 Task: In the  document Ella.odtMake this file  'available offline' Add shortcut to Drive 'My Drive'Email the file to   softage.8@softage.net, with message attached Important: I've emailed you crucial details. Please make sure to go through it thoroughly. and file type: 'Plain Text'
Action: Mouse moved to (41, 90)
Screenshot: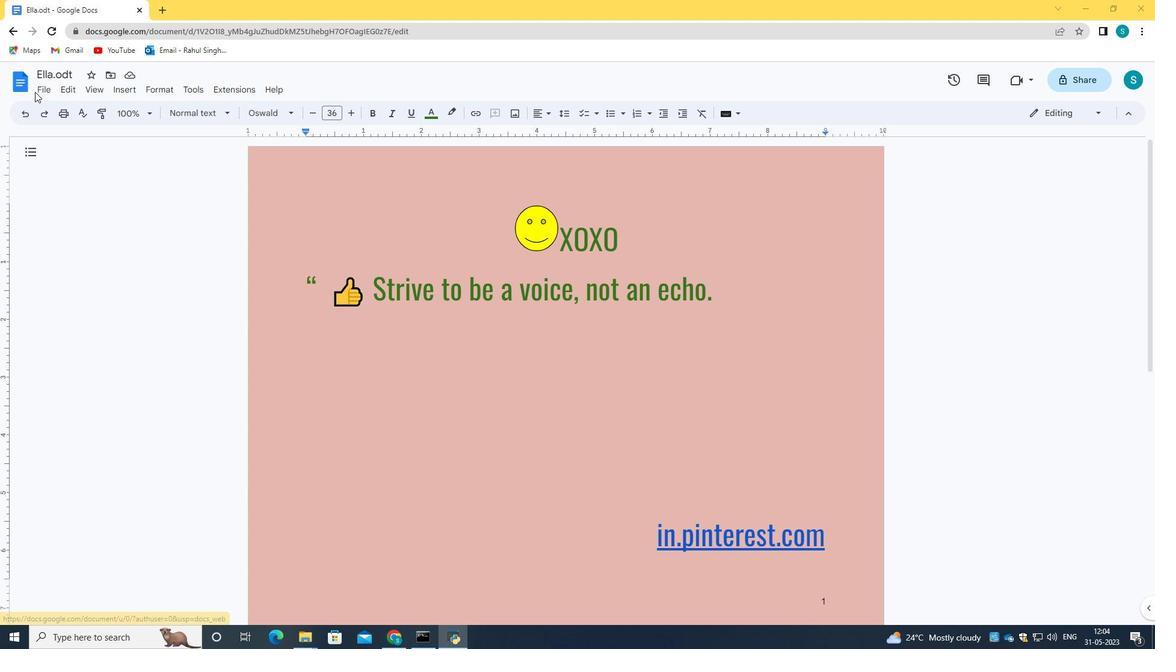 
Action: Mouse pressed left at (41, 90)
Screenshot: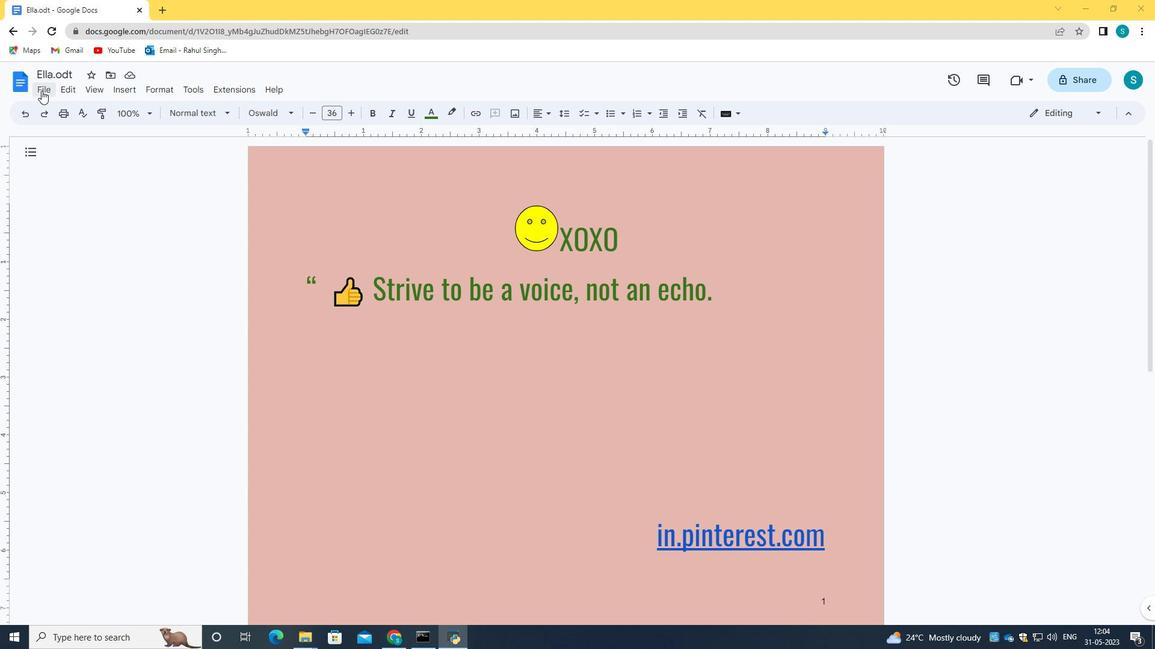 
Action: Mouse moved to (87, 352)
Screenshot: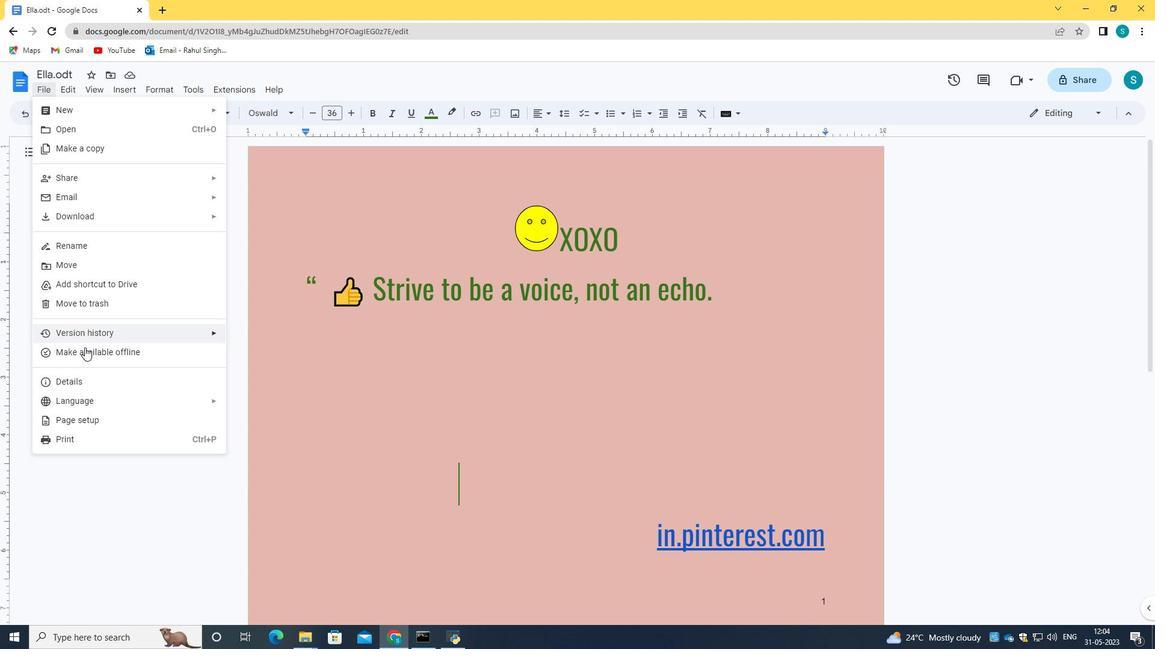 
Action: Mouse pressed left at (87, 352)
Screenshot: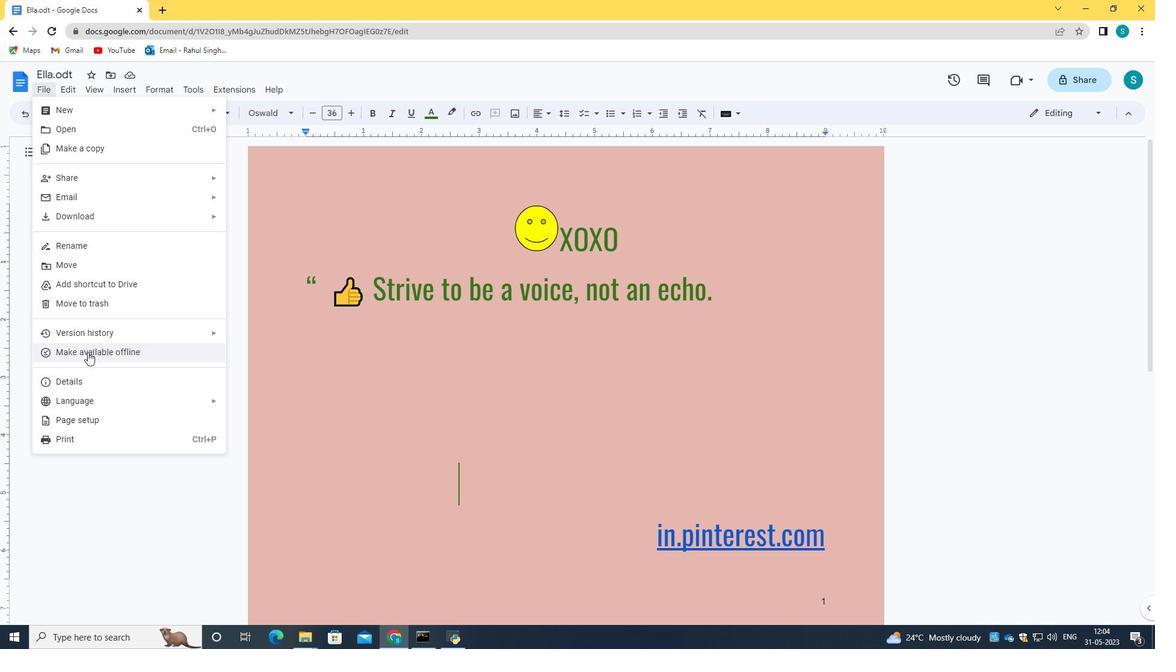 
Action: Mouse moved to (51, 92)
Screenshot: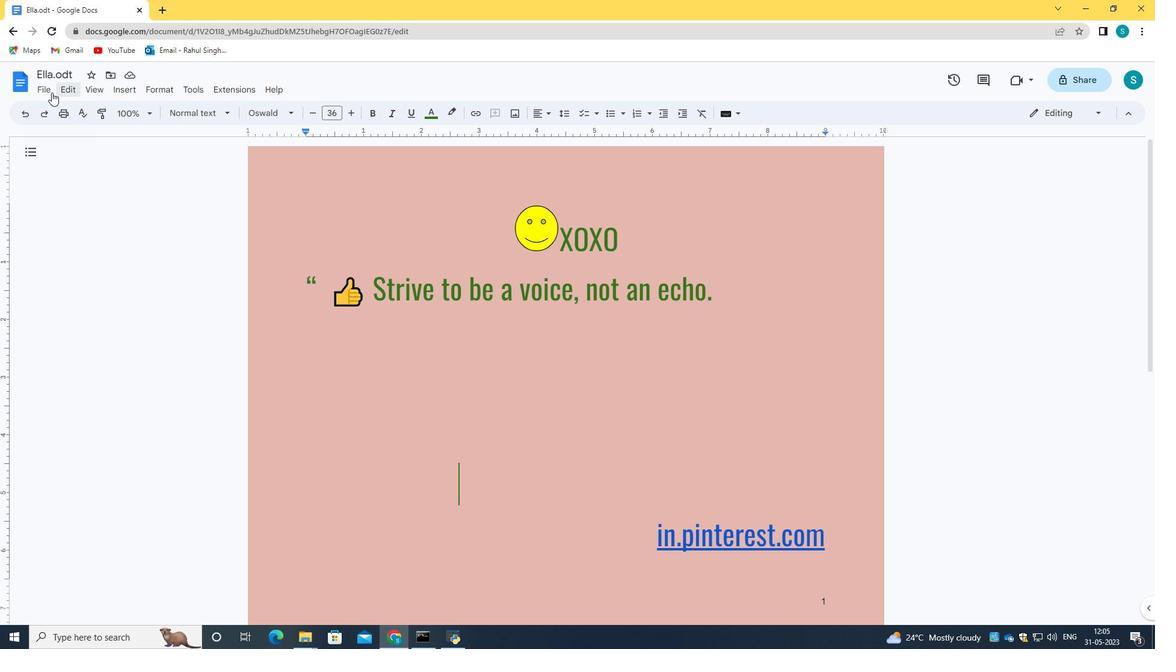 
Action: Mouse pressed left at (51, 92)
Screenshot: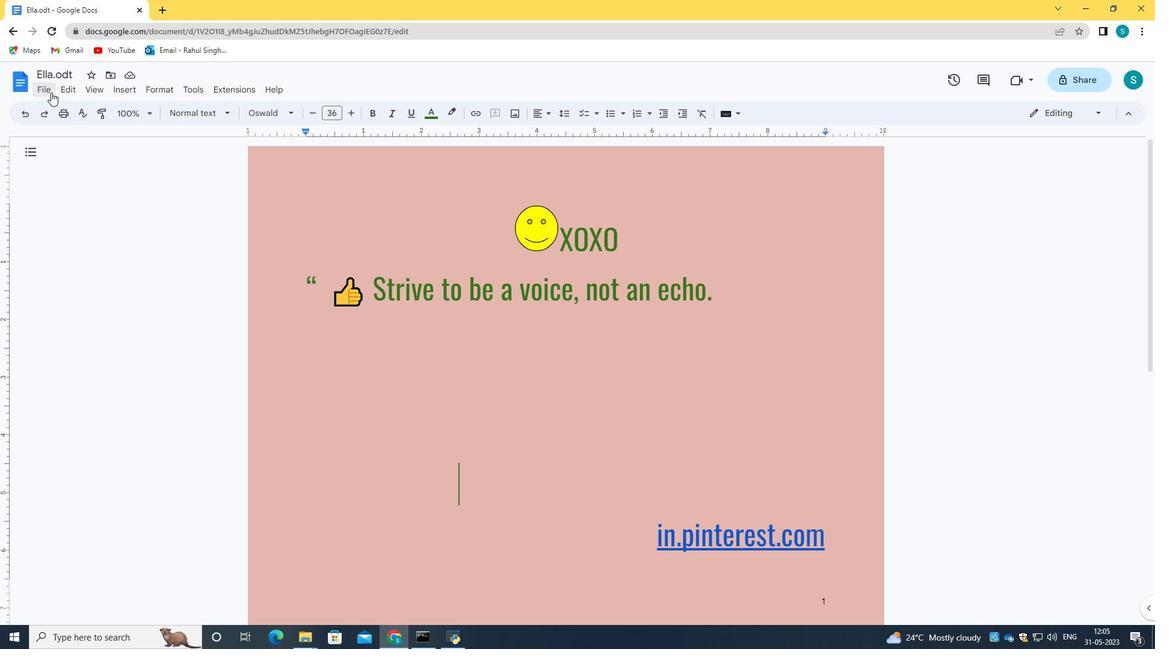
Action: Mouse moved to (129, 287)
Screenshot: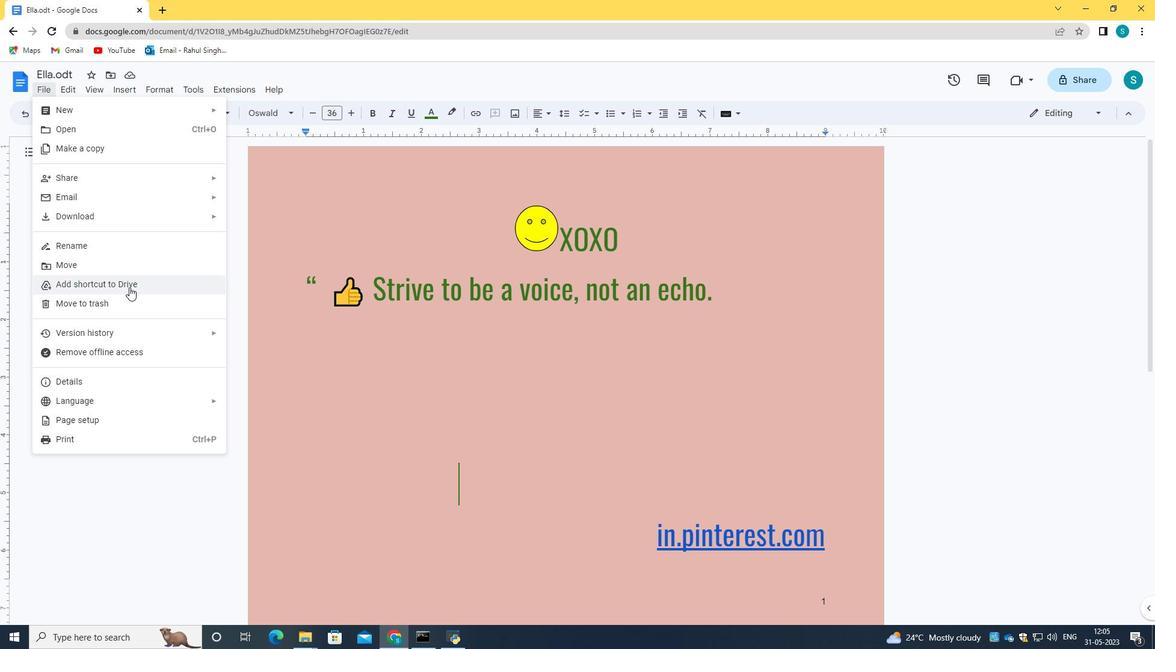 
Action: Mouse pressed left at (129, 287)
Screenshot: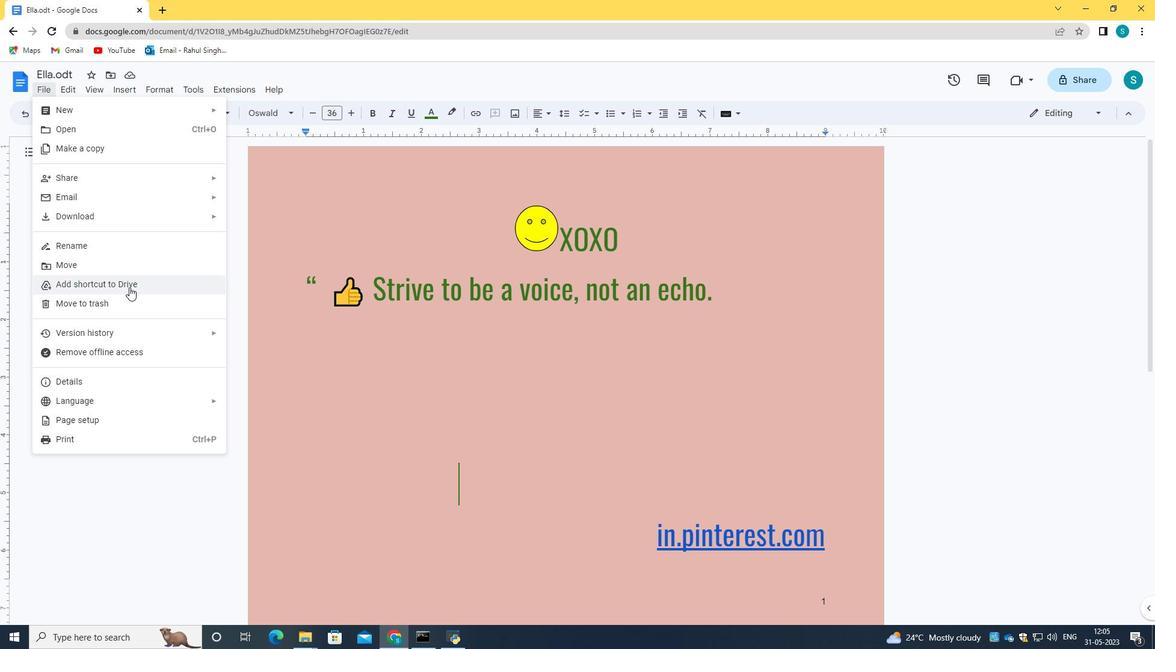
Action: Mouse moved to (264, 254)
Screenshot: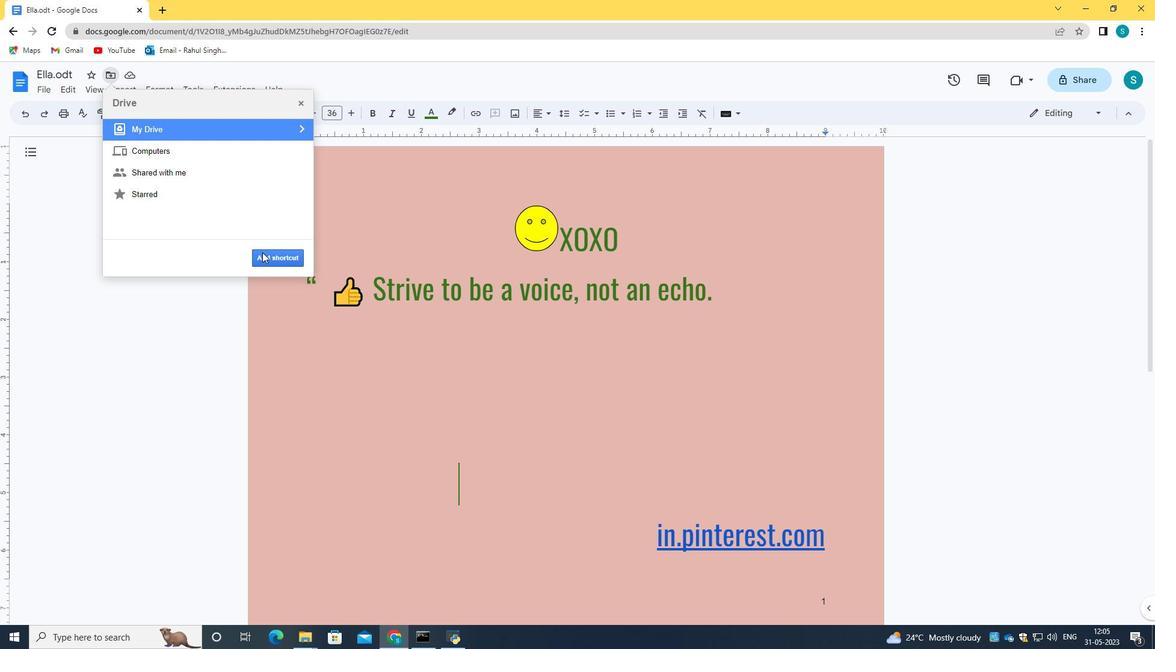 
Action: Mouse pressed left at (264, 254)
Screenshot: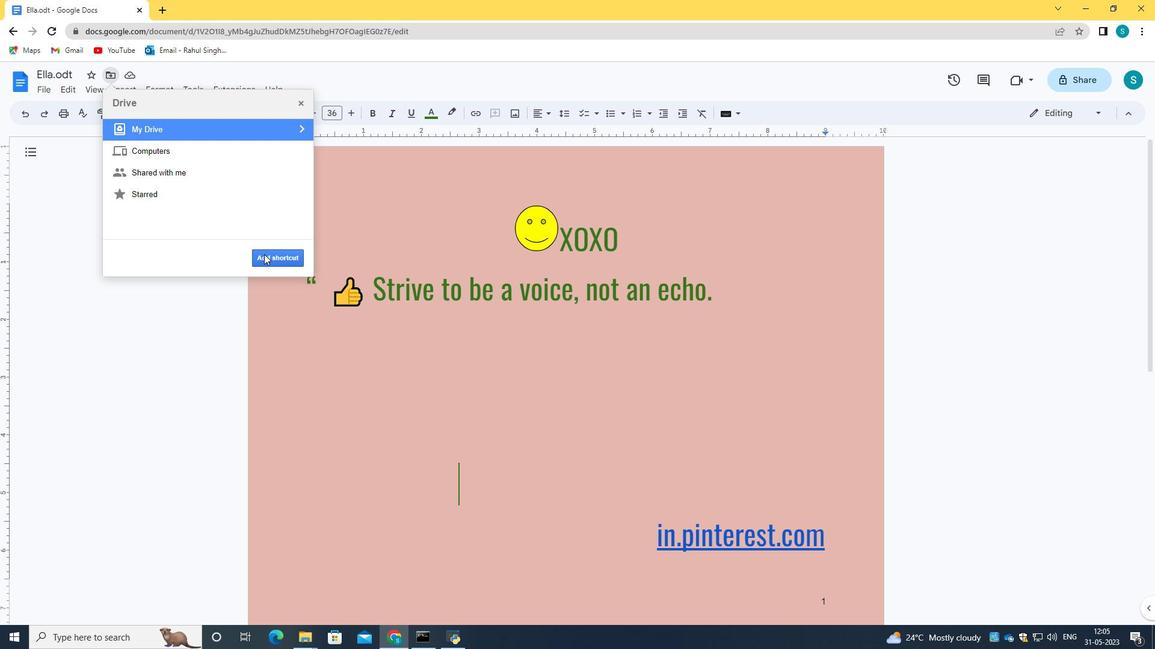 
Action: Mouse moved to (42, 90)
Screenshot: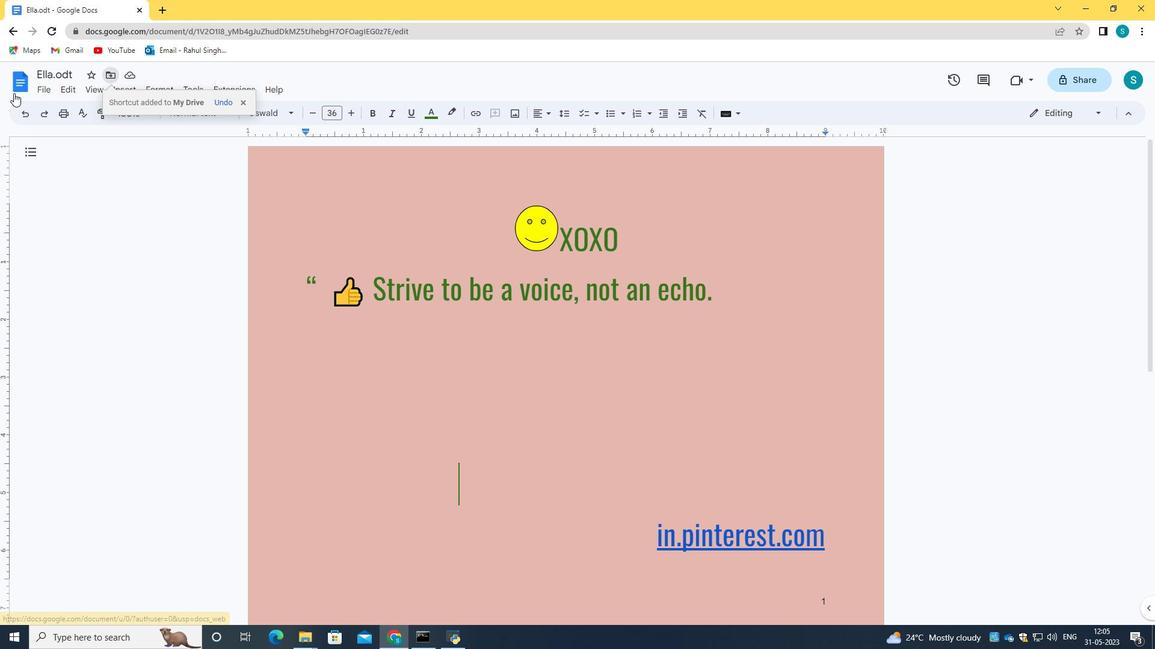 
Action: Mouse pressed left at (42, 90)
Screenshot: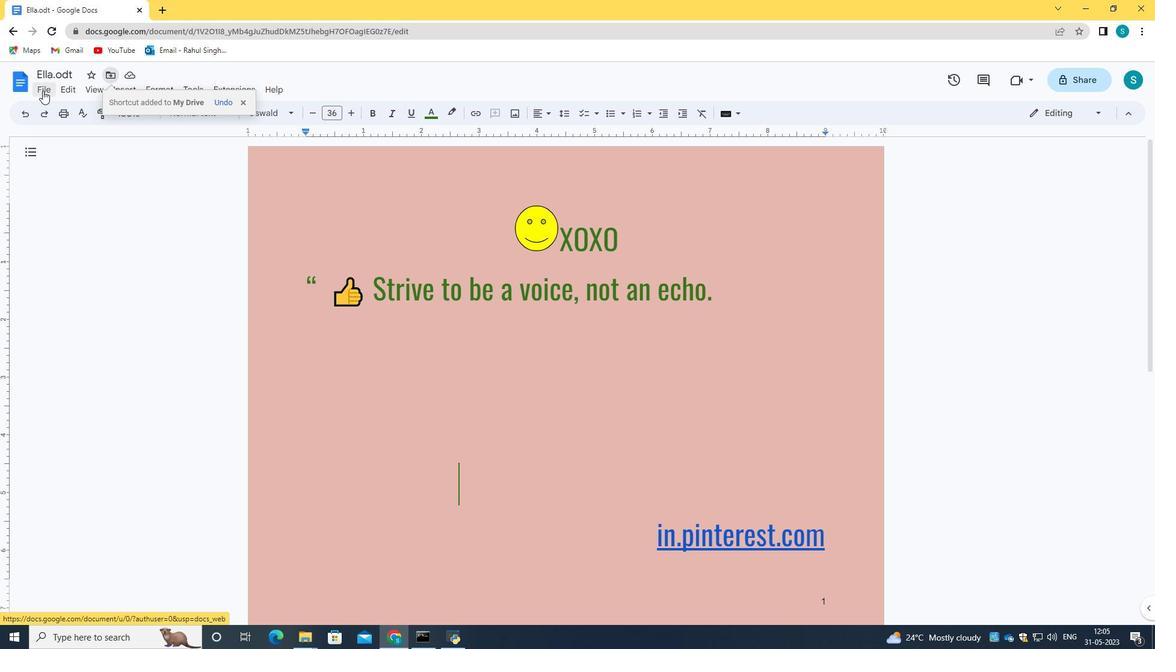 
Action: Mouse moved to (78, 200)
Screenshot: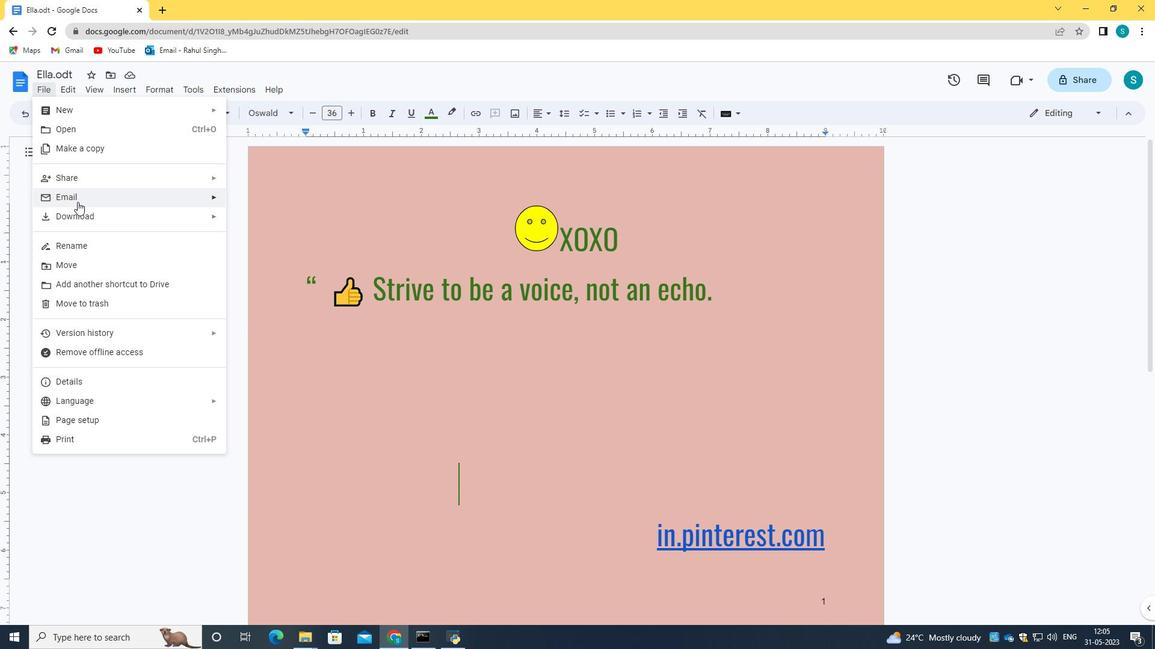 
Action: Mouse pressed left at (78, 200)
Screenshot: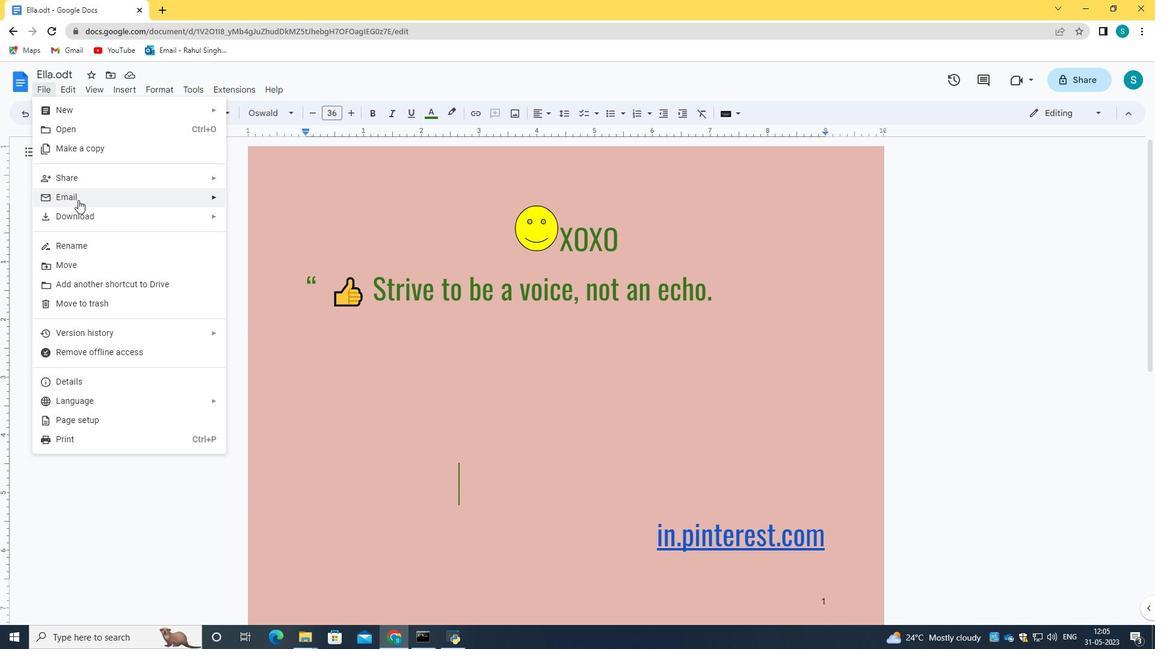 
Action: Mouse moved to (276, 198)
Screenshot: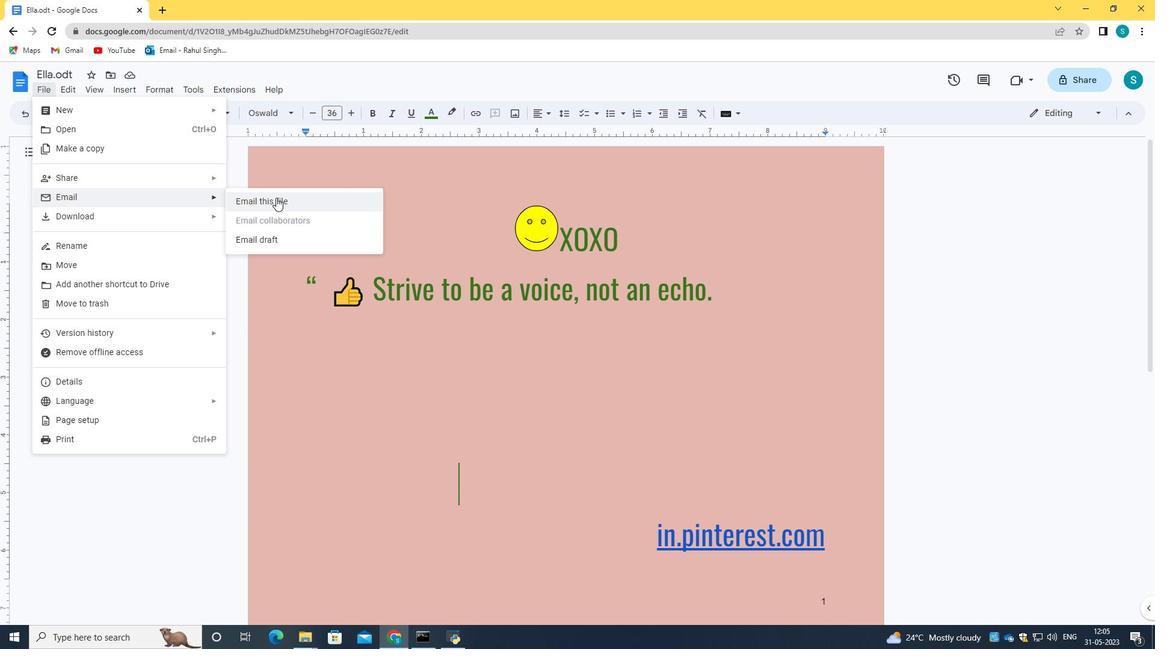 
Action: Mouse pressed left at (276, 198)
Screenshot: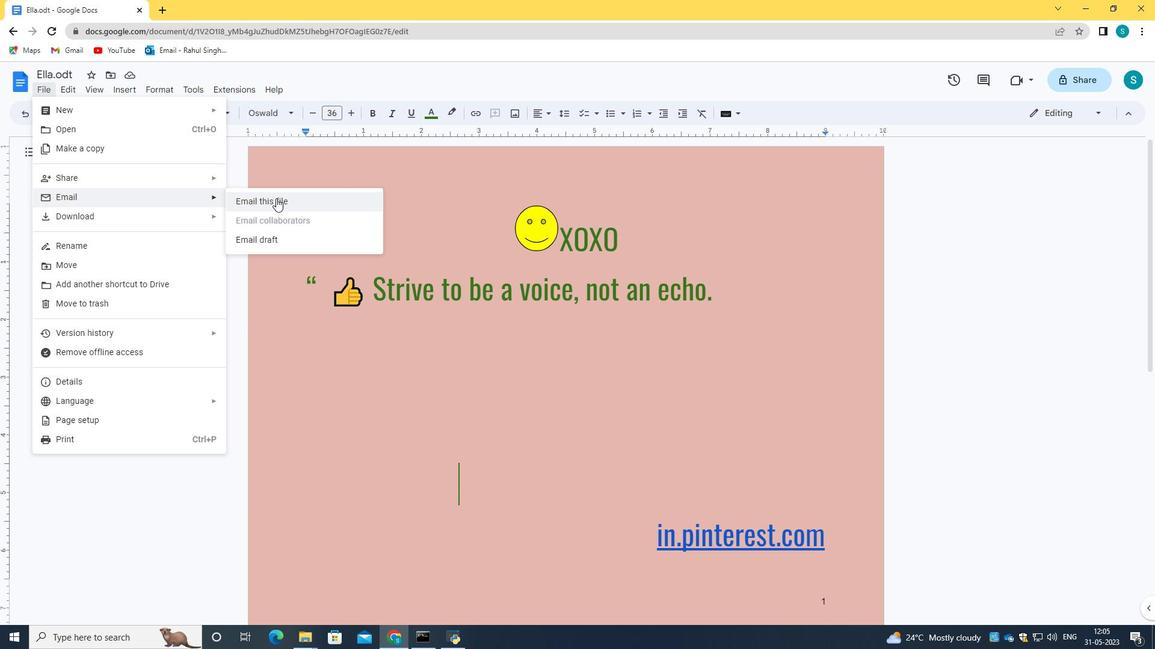 
Action: Mouse moved to (471, 278)
Screenshot: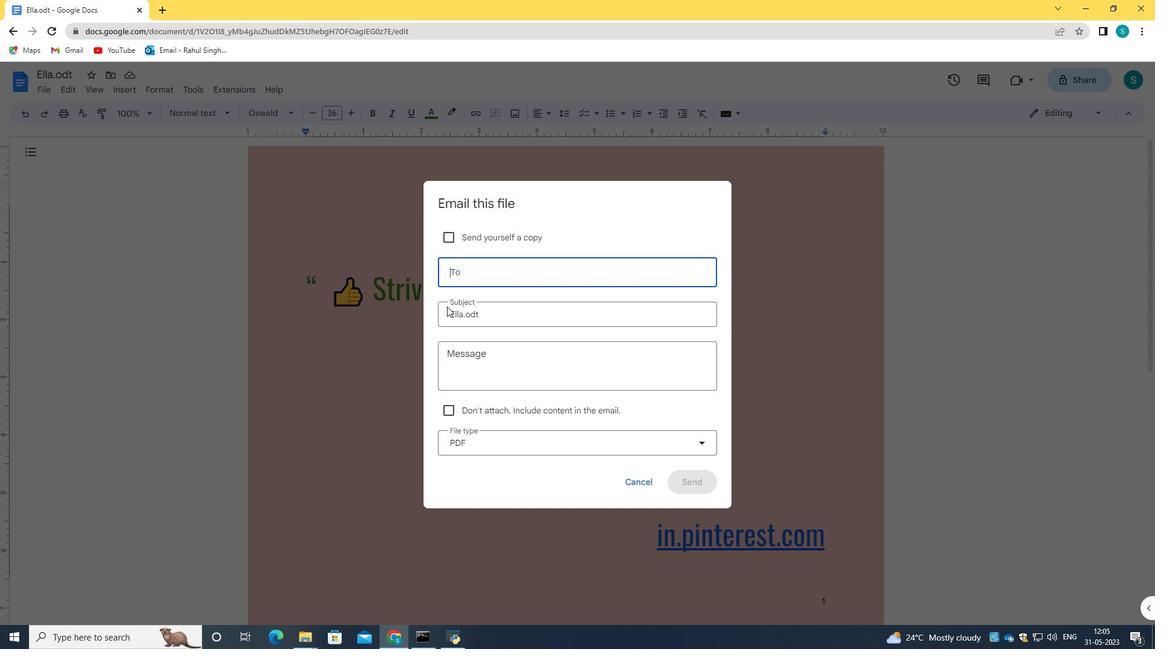 
Action: Key pressed softage.8<Key.shift>@softage.net
Screenshot: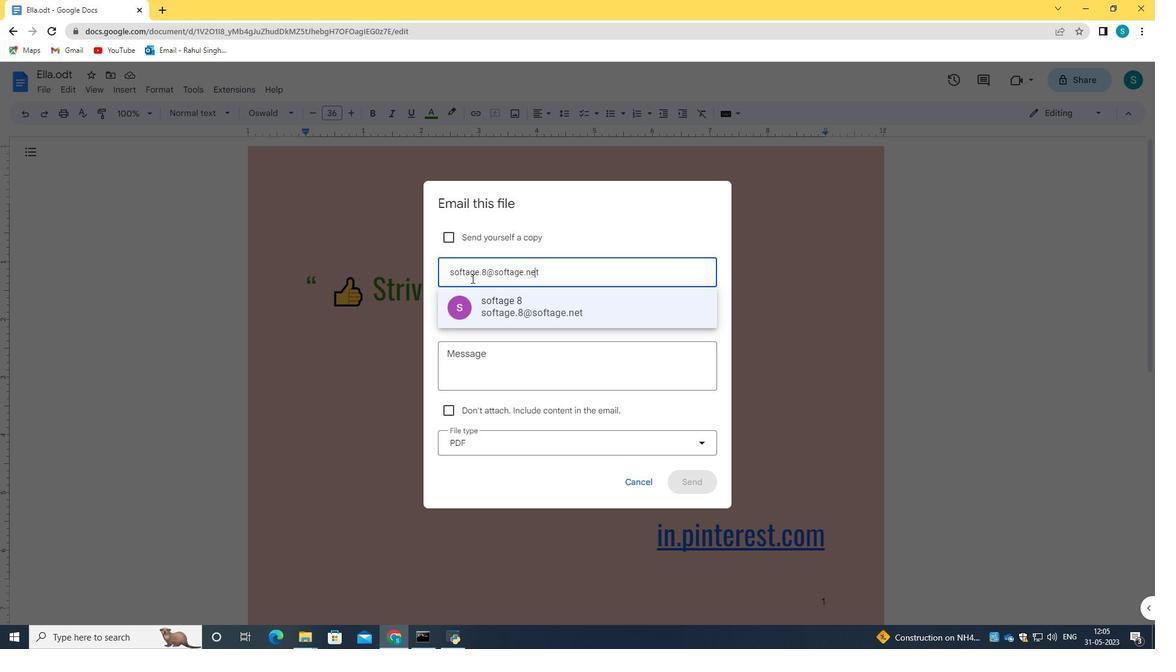 
Action: Mouse moved to (537, 309)
Screenshot: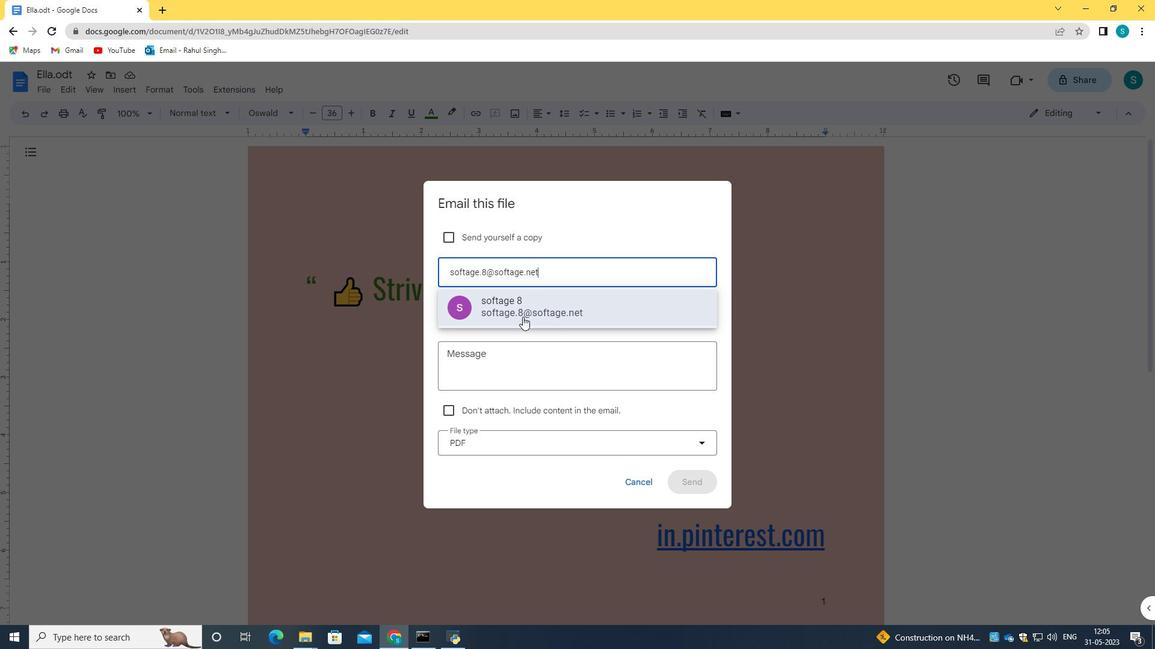 
Action: Mouse pressed left at (537, 309)
Screenshot: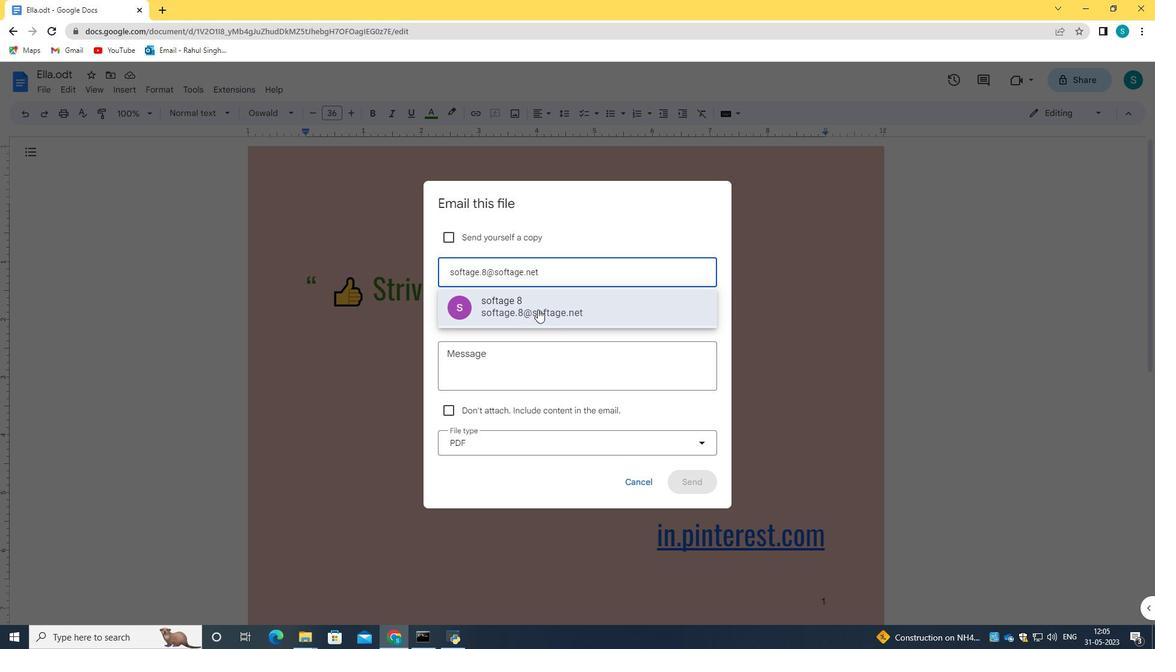 
Action: Mouse moved to (489, 370)
Screenshot: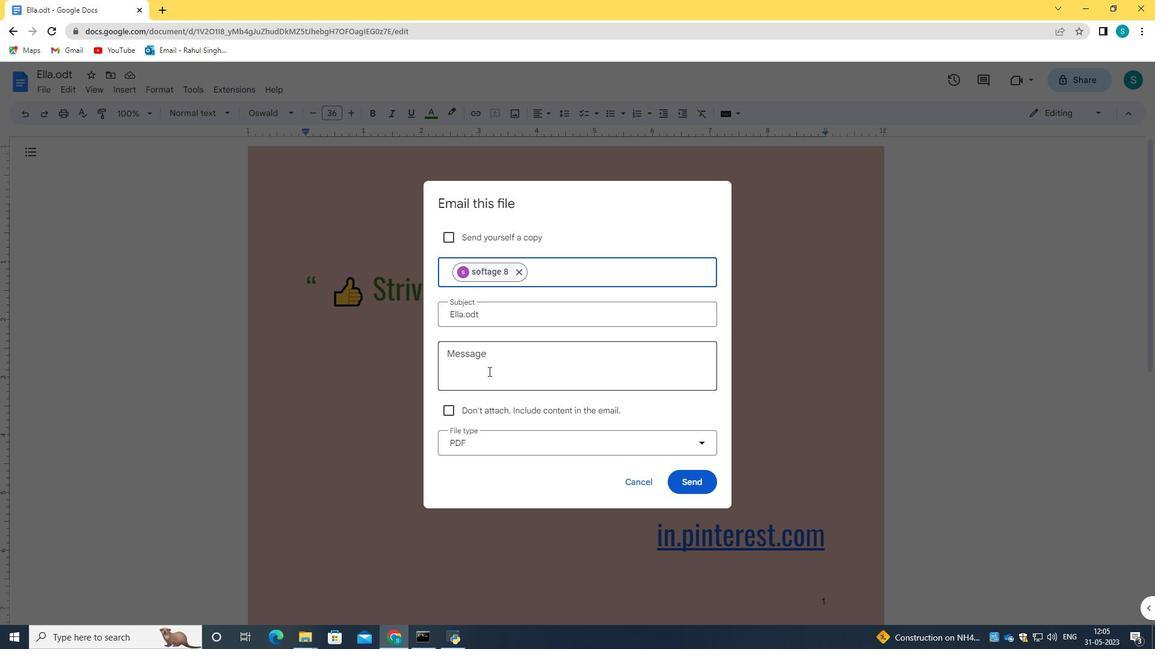 
Action: Mouse pressed left at (489, 370)
Screenshot: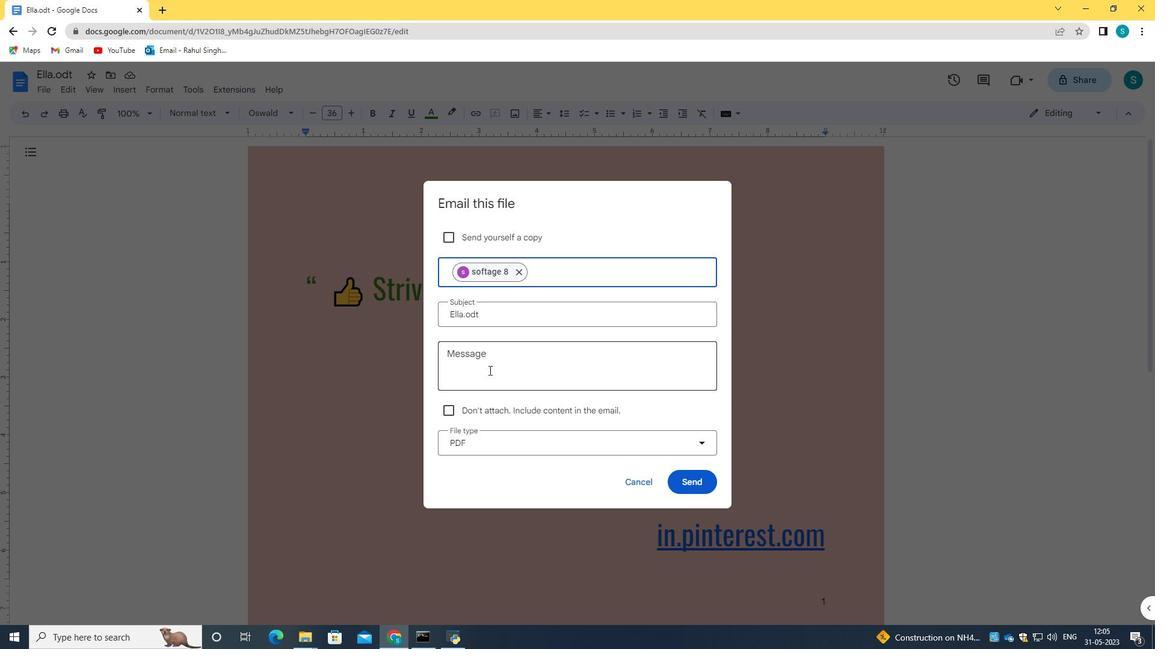 
Action: Mouse moved to (478, 370)
Screenshot: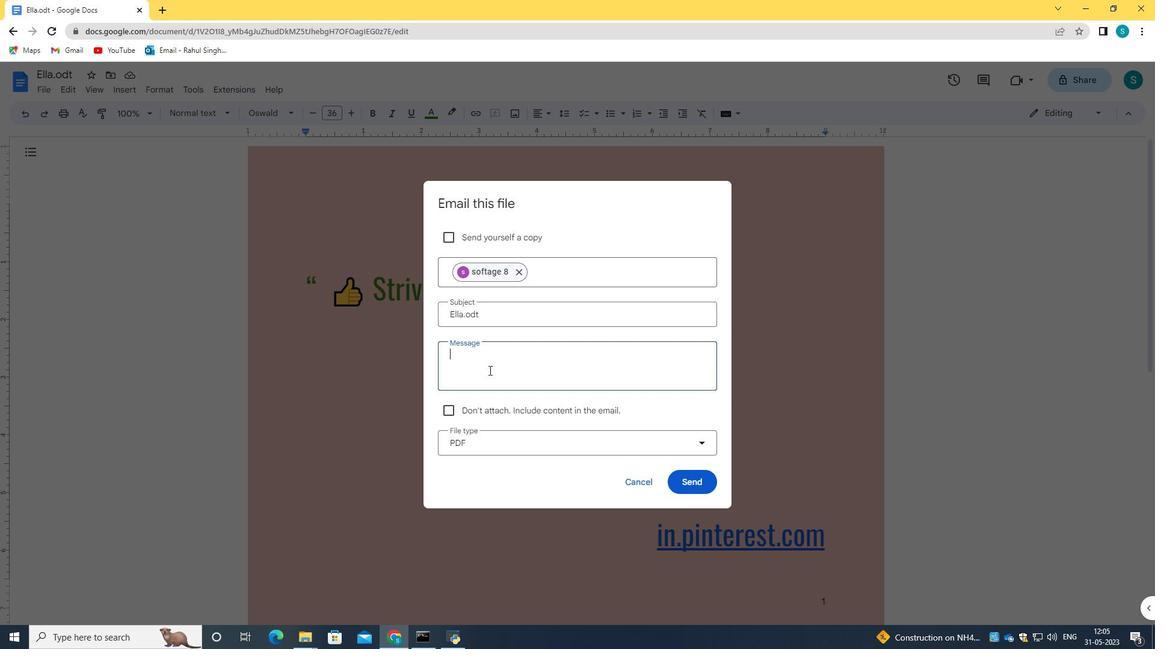
Action: Key pressed attac<Key.backspace>ched<Key.space>important<Key.shift_r>:<Key.space><Key.caps_lock>I<Key.caps_lock><Key.space>'ve<Key.space>emailed<Key.space>you<Key.space>crucial<Key.space>detail.<Key.space><Key.caps_lock>P<Key.caps_lock>lease<Key.space>make<Key.space>sure<Key.space>to<Key.space>go<Key.space>through<Key.space>it<Key.space>thoroughtly<Key.backspace><Key.backspace><Key.backspace>ly.
Screenshot: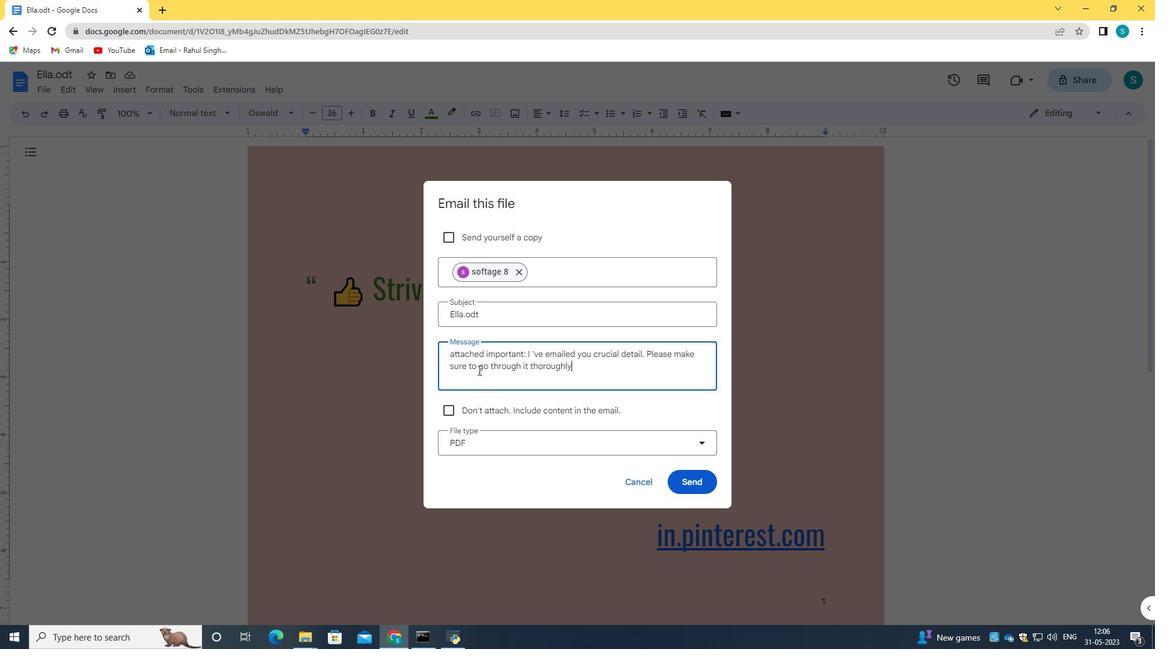 
Action: Mouse moved to (498, 445)
Screenshot: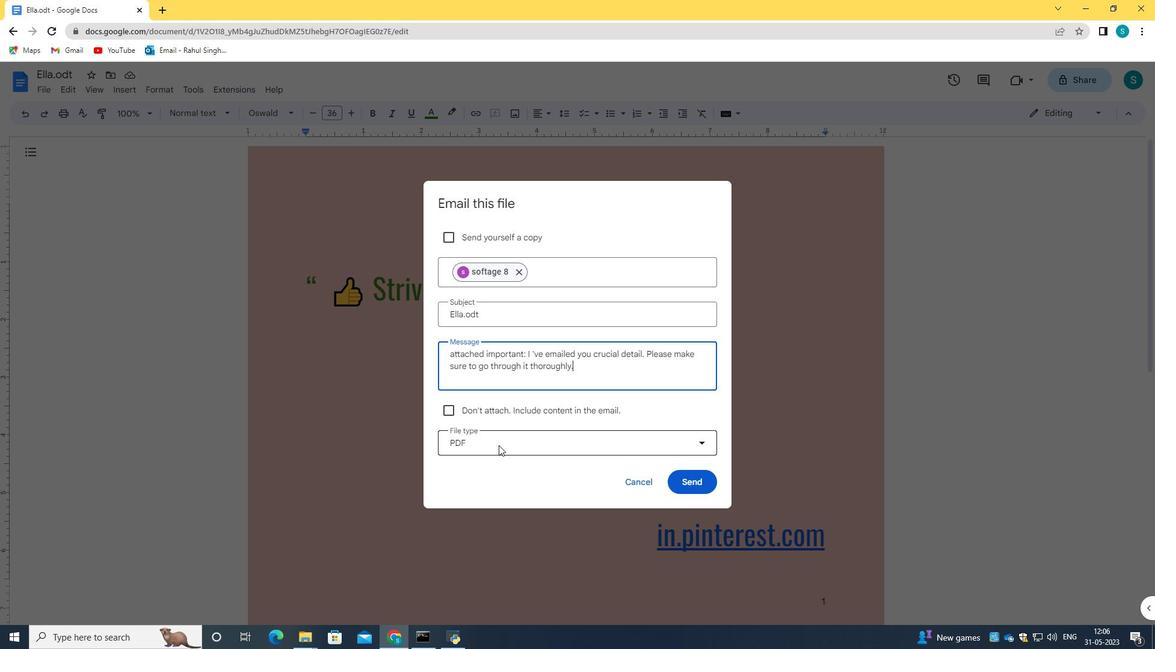 
Action: Mouse pressed left at (498, 445)
Screenshot: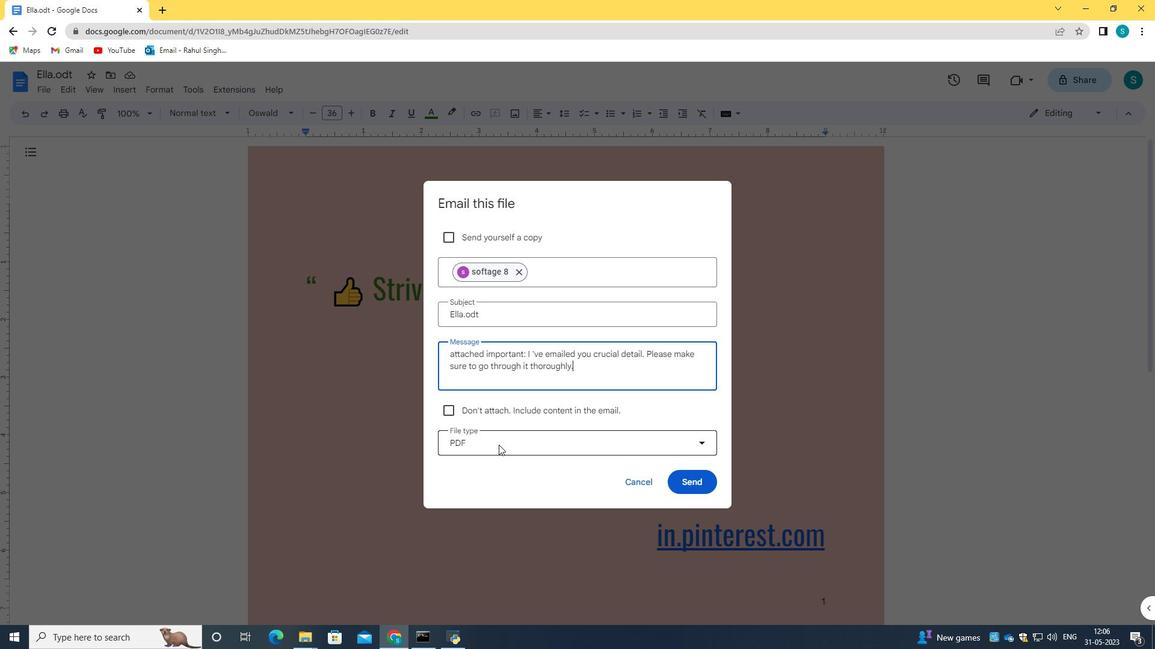 
Action: Mouse moved to (505, 565)
Screenshot: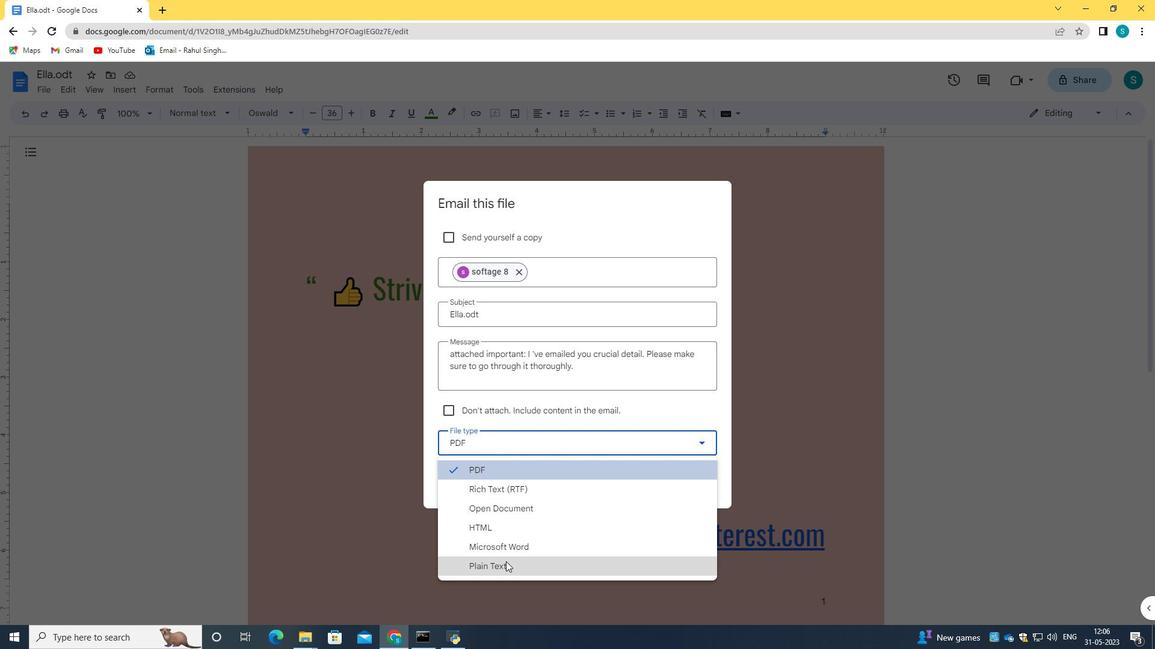 
Action: Mouse pressed left at (505, 565)
Screenshot: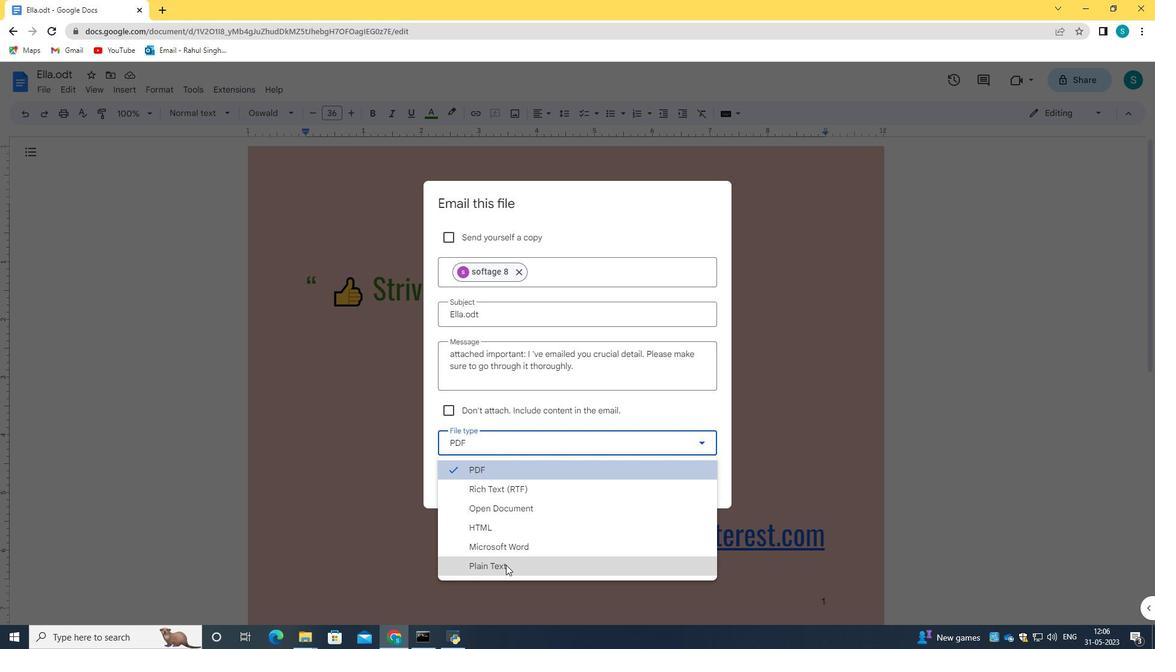
Action: Mouse moved to (686, 488)
Screenshot: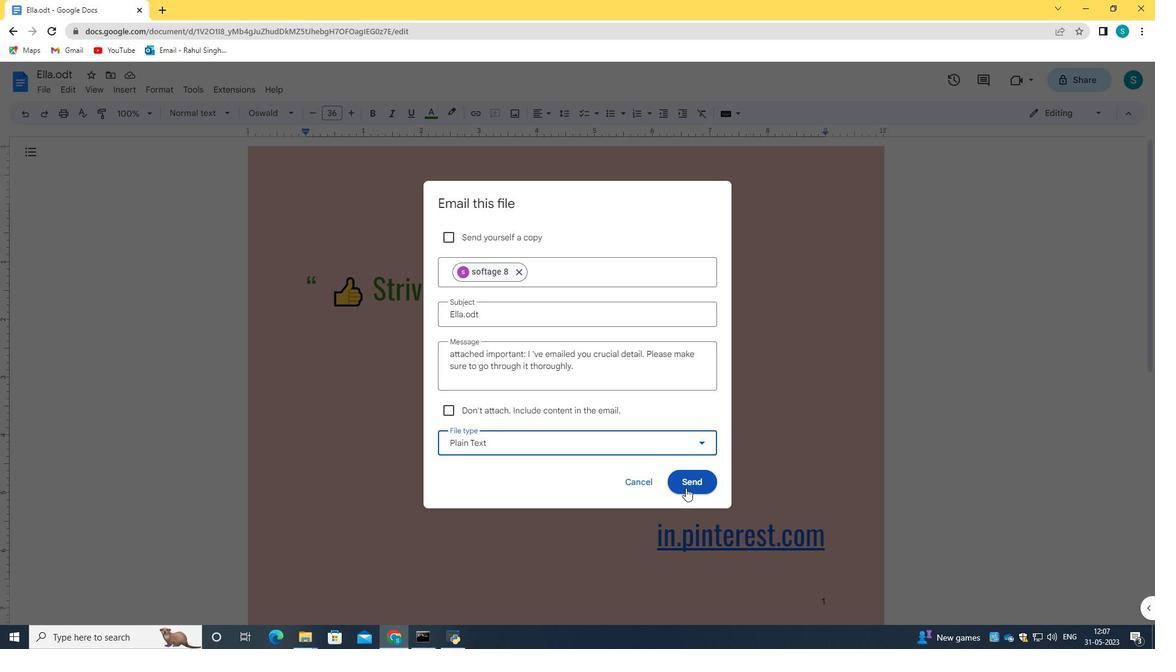
Action: Mouse pressed left at (686, 488)
Screenshot: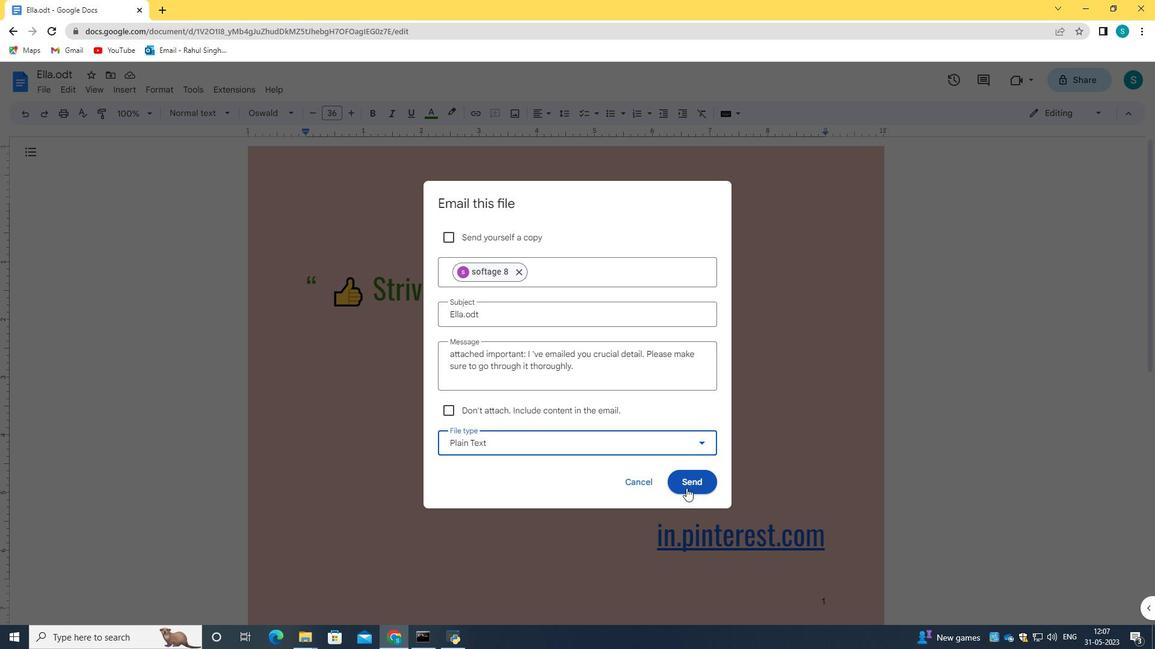 
Action: Mouse moved to (688, 489)
Screenshot: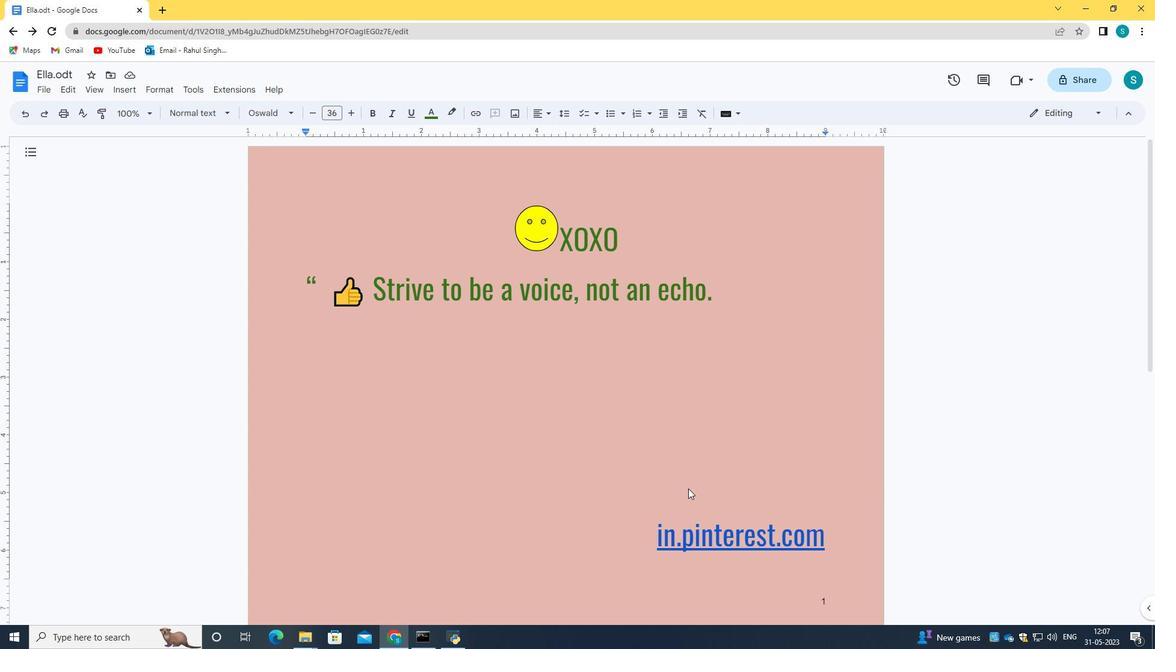 
